 Task: Sort the products by relevance.
Action: Mouse moved to (17, 82)
Screenshot: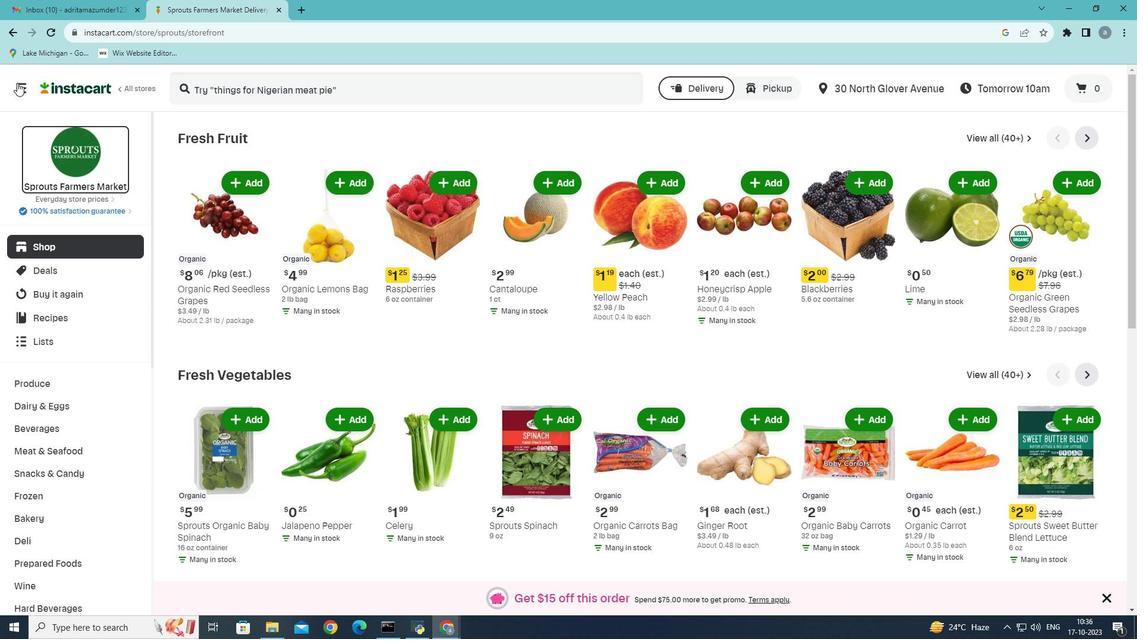 
Action: Mouse pressed left at (17, 82)
Screenshot: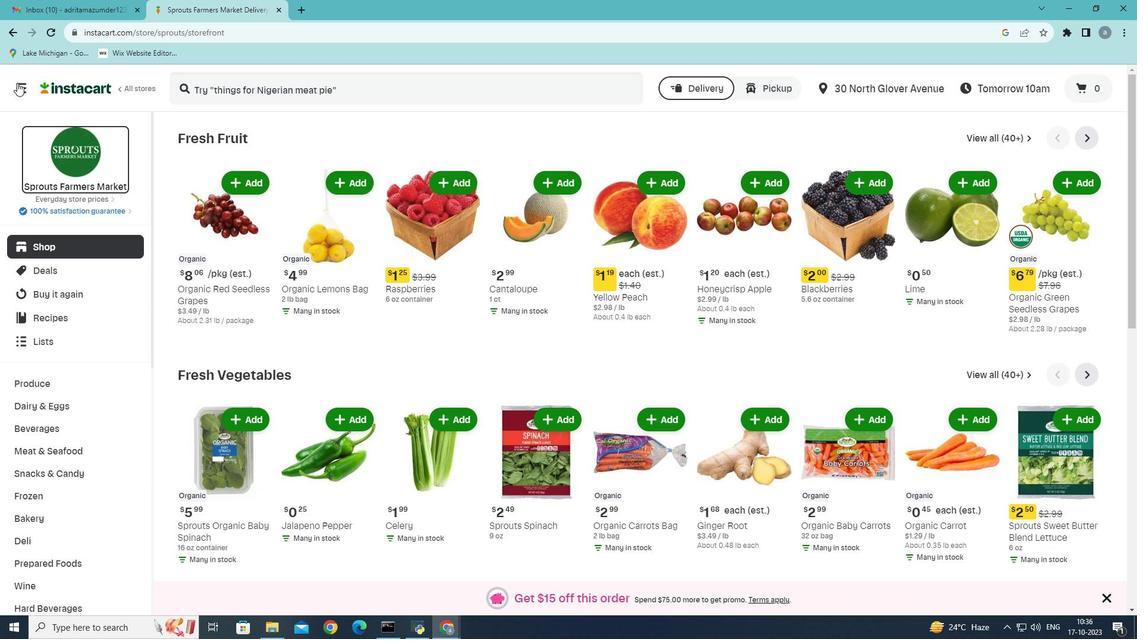 
Action: Mouse moved to (55, 347)
Screenshot: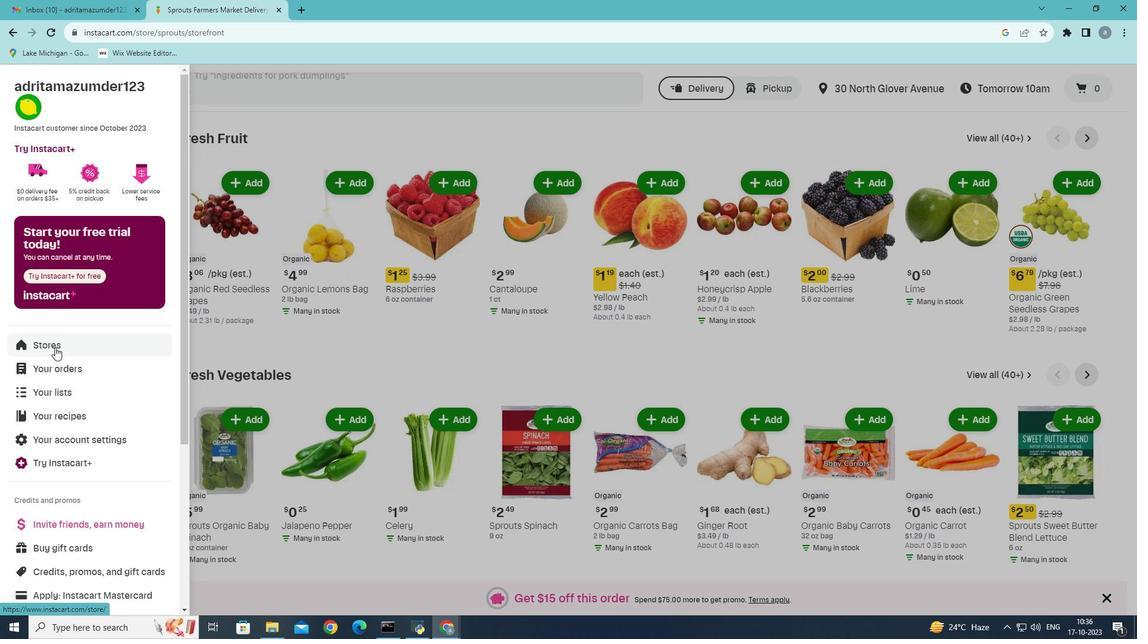
Action: Mouse pressed left at (55, 347)
Screenshot: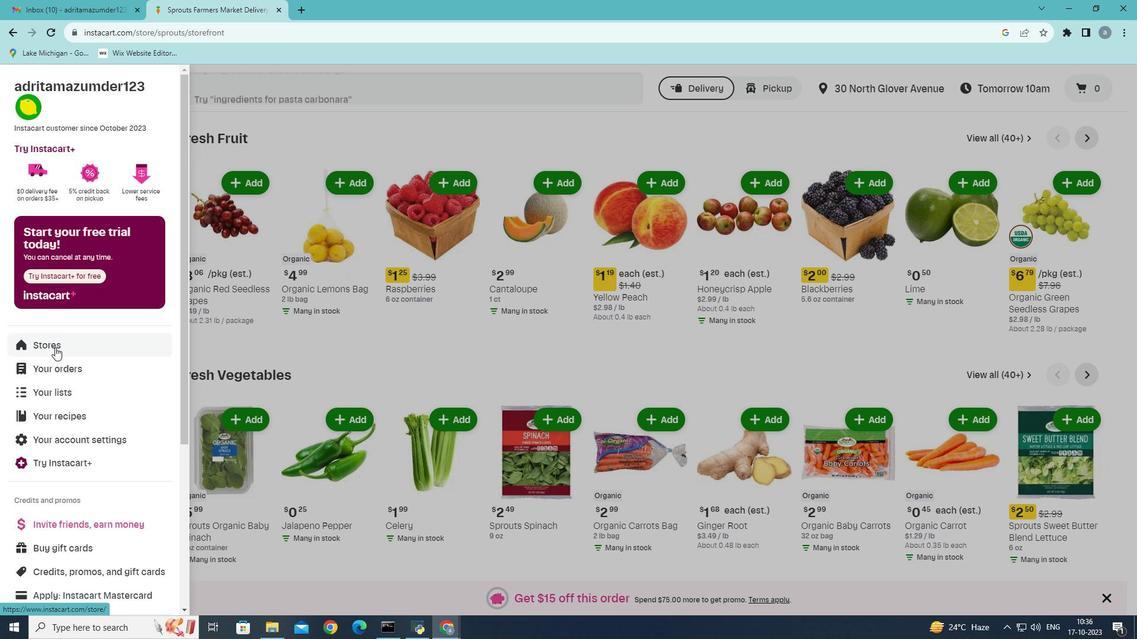 
Action: Mouse moved to (274, 132)
Screenshot: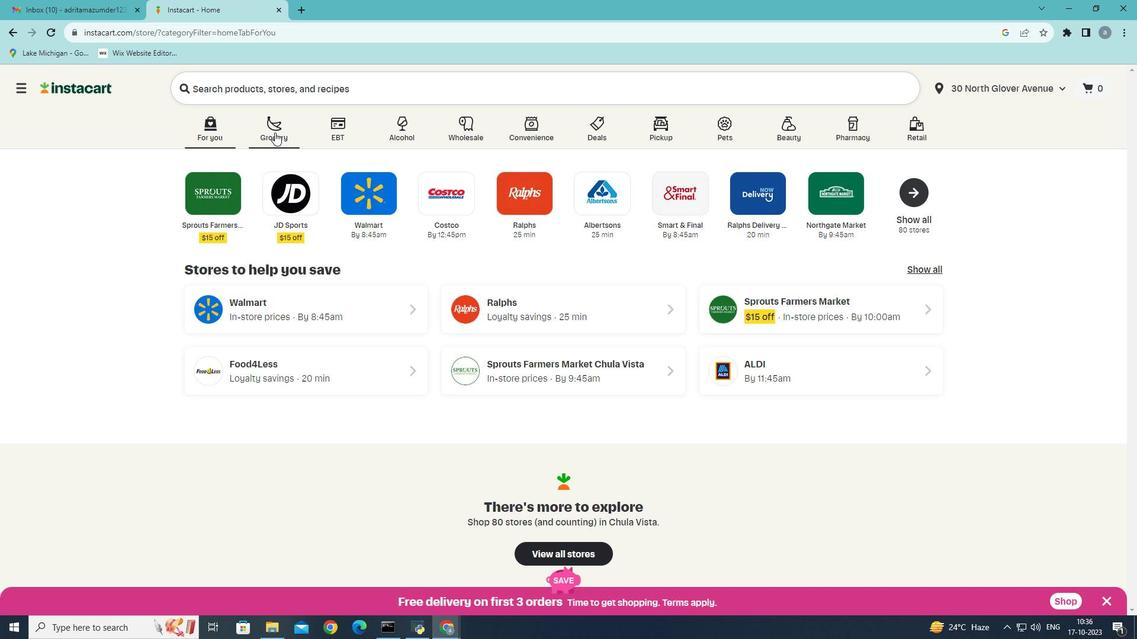 
Action: Mouse pressed left at (274, 132)
Screenshot: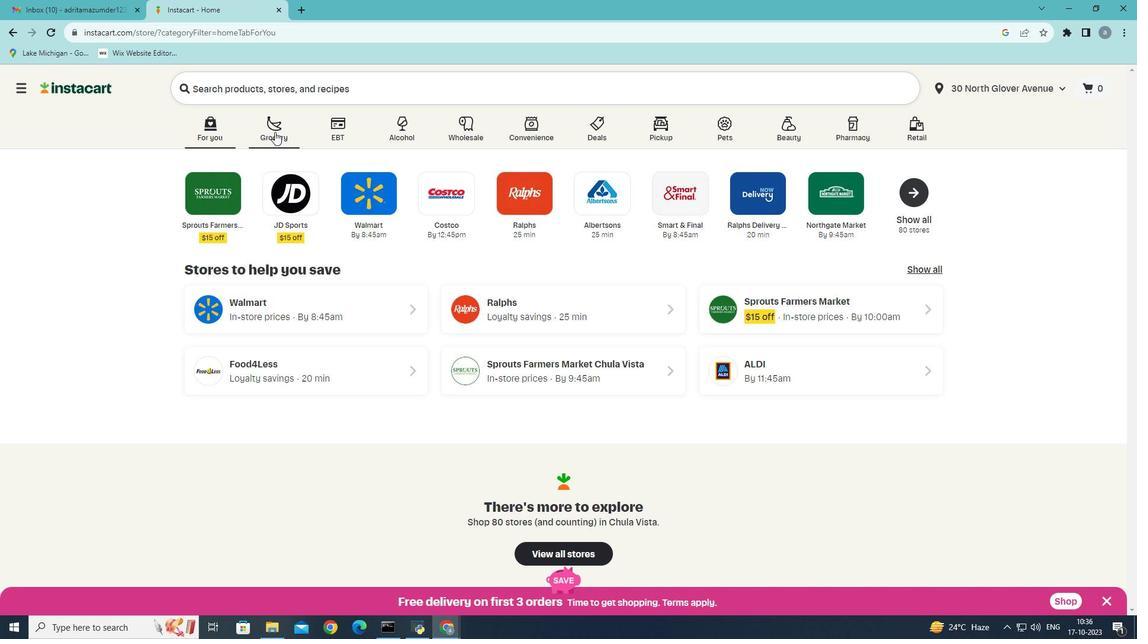 
Action: Mouse moved to (782, 263)
Screenshot: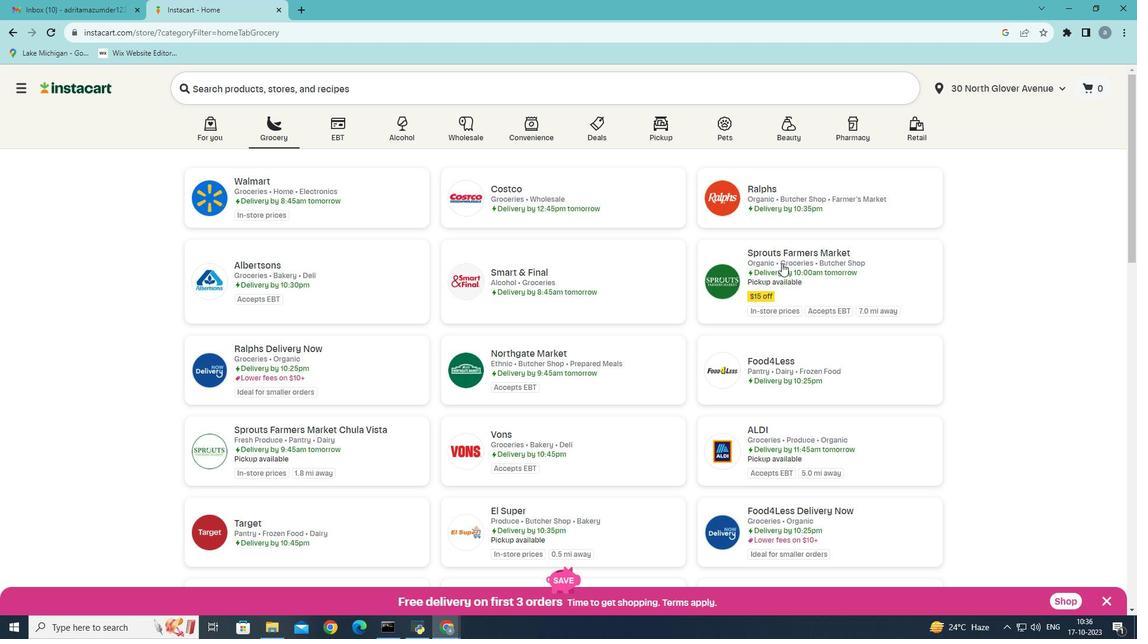 
Action: Mouse pressed left at (782, 263)
Screenshot: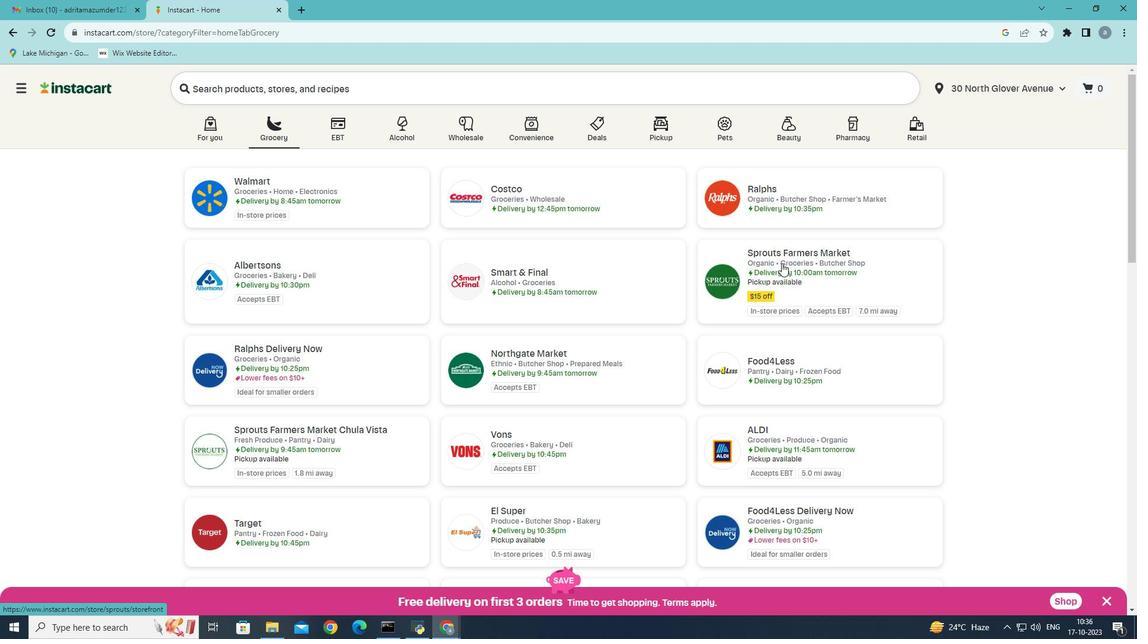 
Action: Mouse moved to (72, 450)
Screenshot: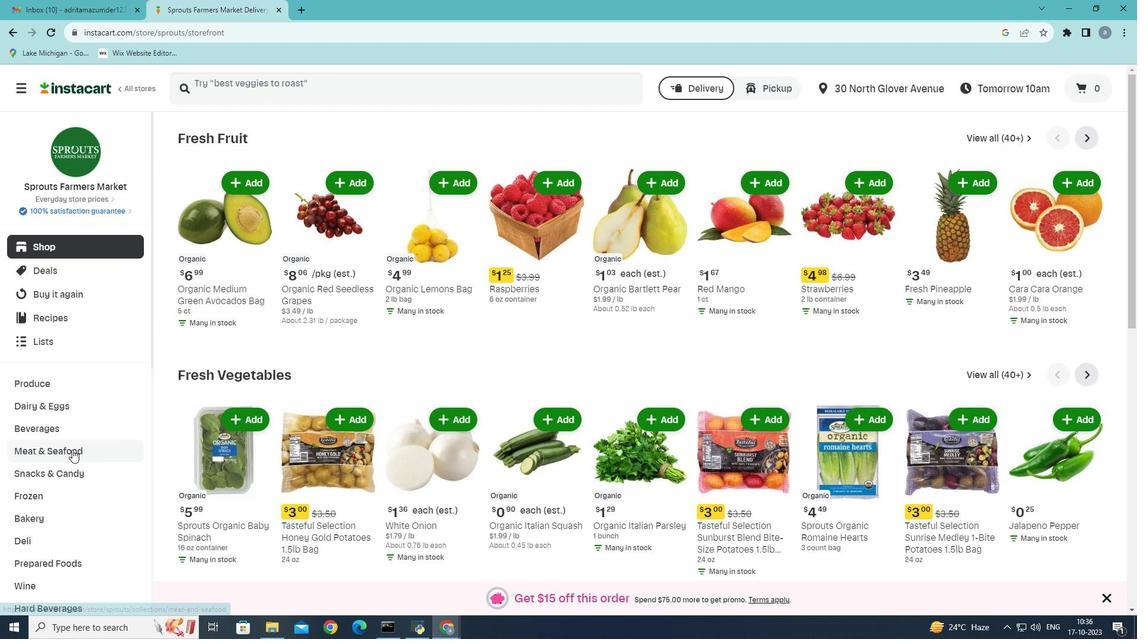 
Action: Mouse pressed left at (72, 450)
Screenshot: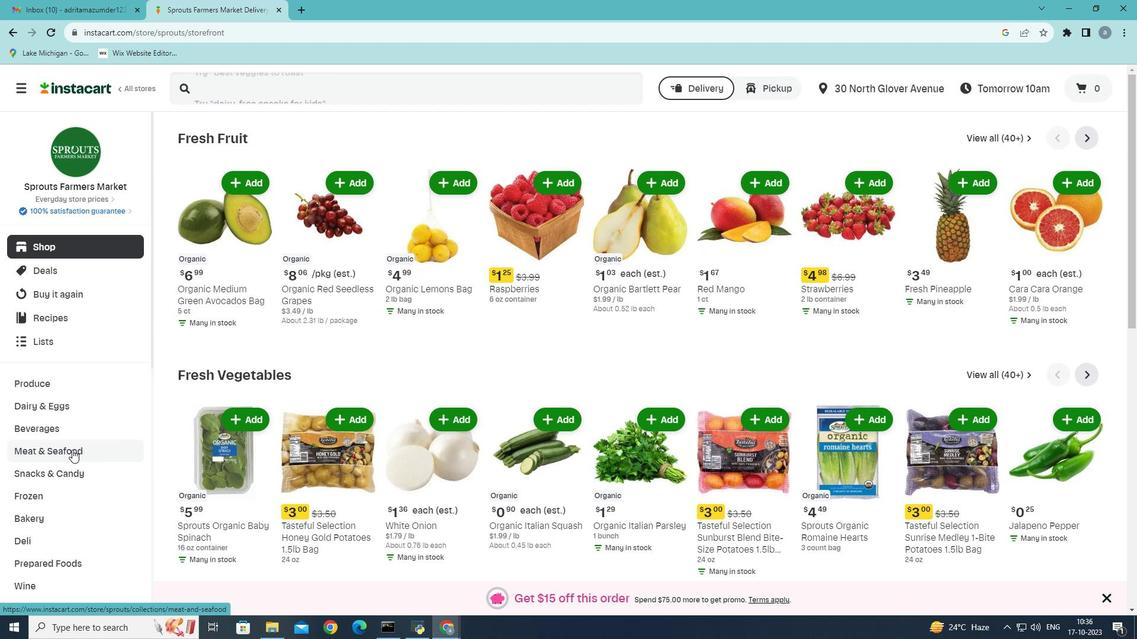 
Action: Mouse moved to (351, 168)
Screenshot: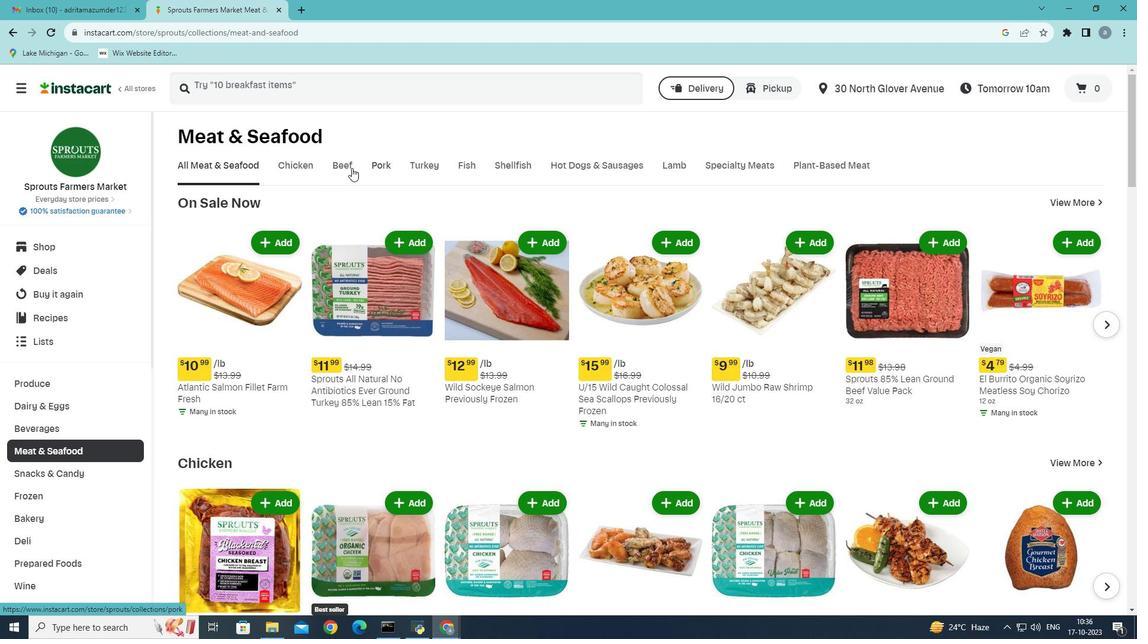 
Action: Mouse pressed left at (351, 168)
Screenshot: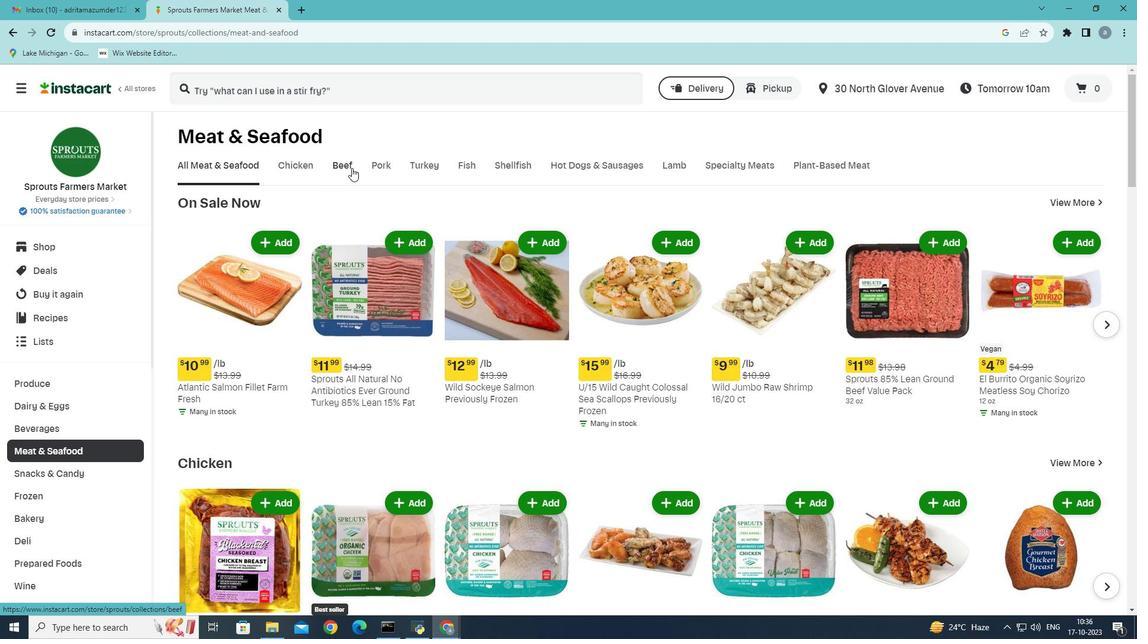 
Action: Mouse moved to (412, 224)
Screenshot: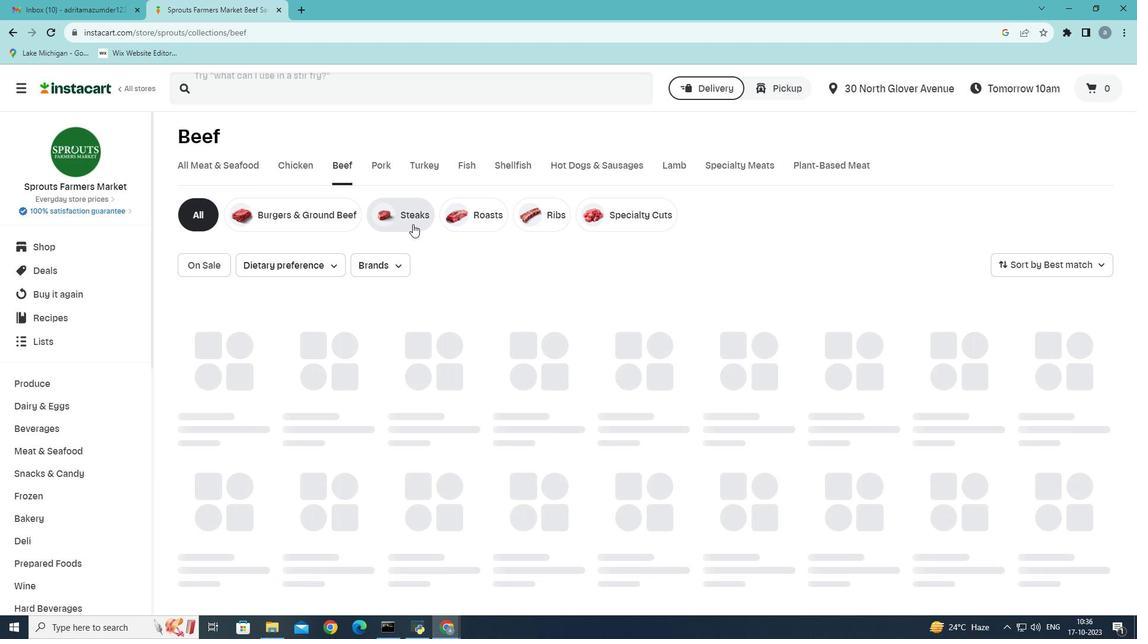 
Action: Mouse pressed left at (412, 224)
Screenshot: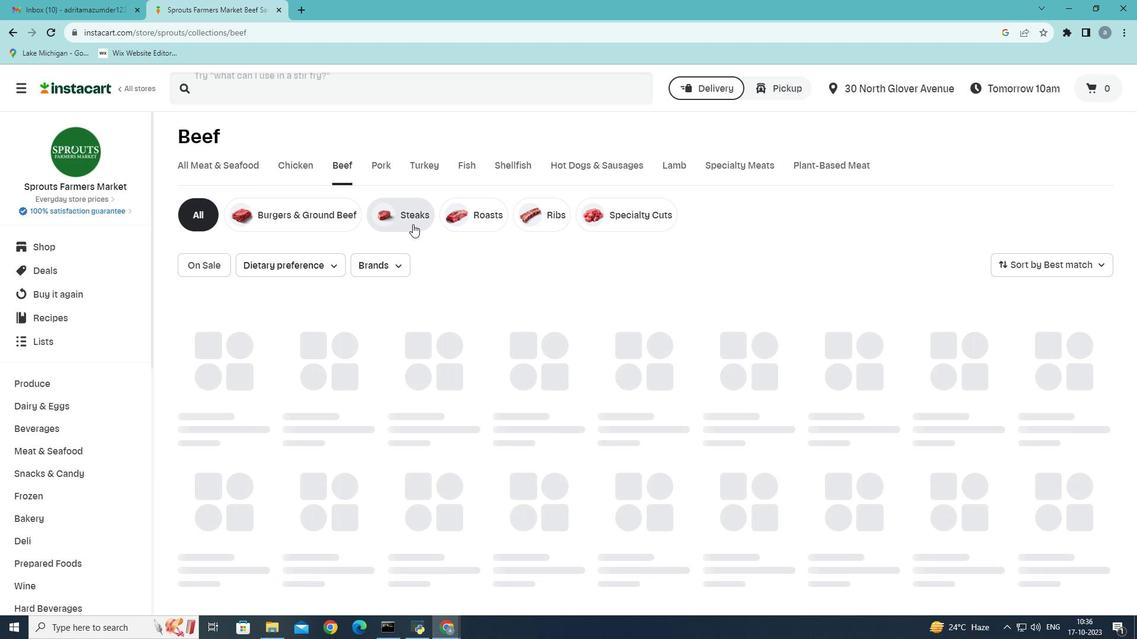 
Action: Mouse moved to (1095, 264)
Screenshot: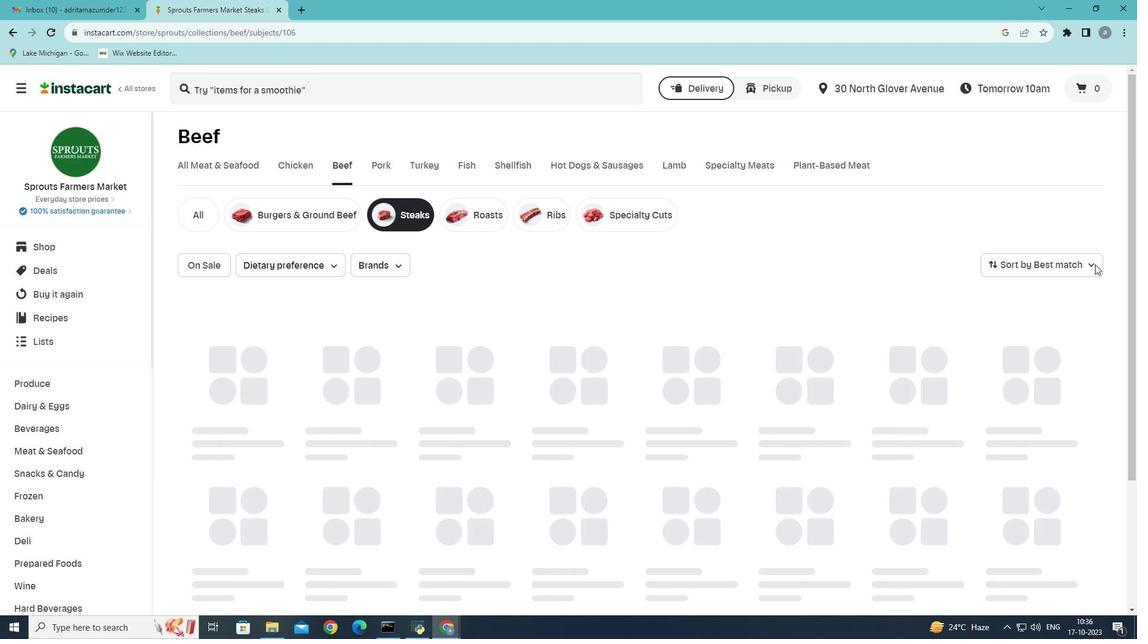 
Action: Mouse pressed left at (1095, 264)
Screenshot: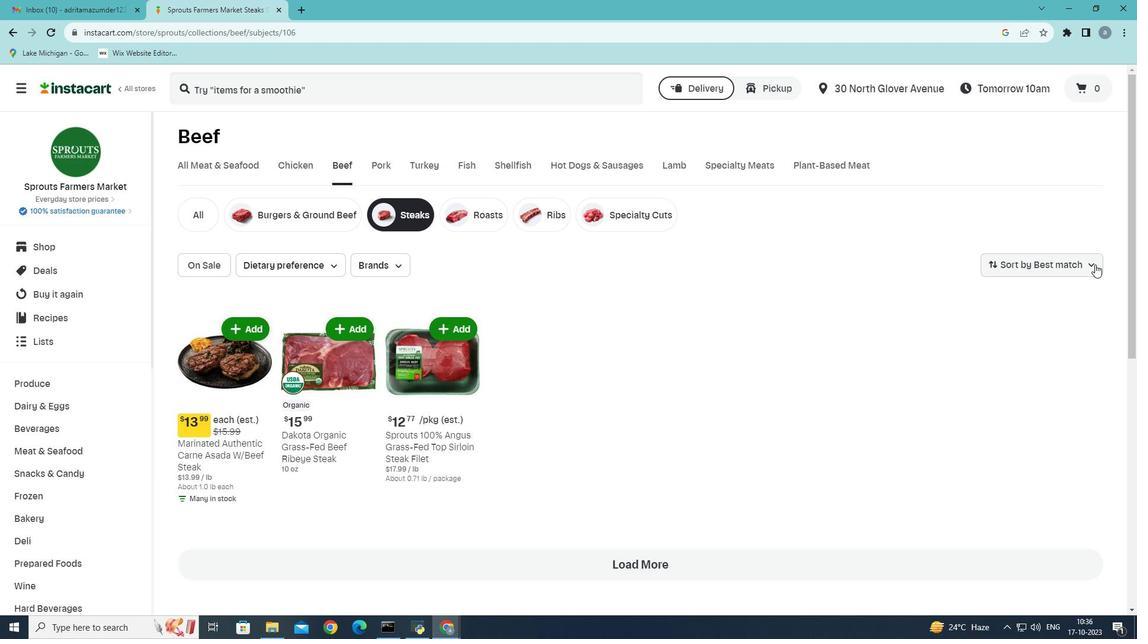 
Action: Mouse moved to (1033, 442)
Screenshot: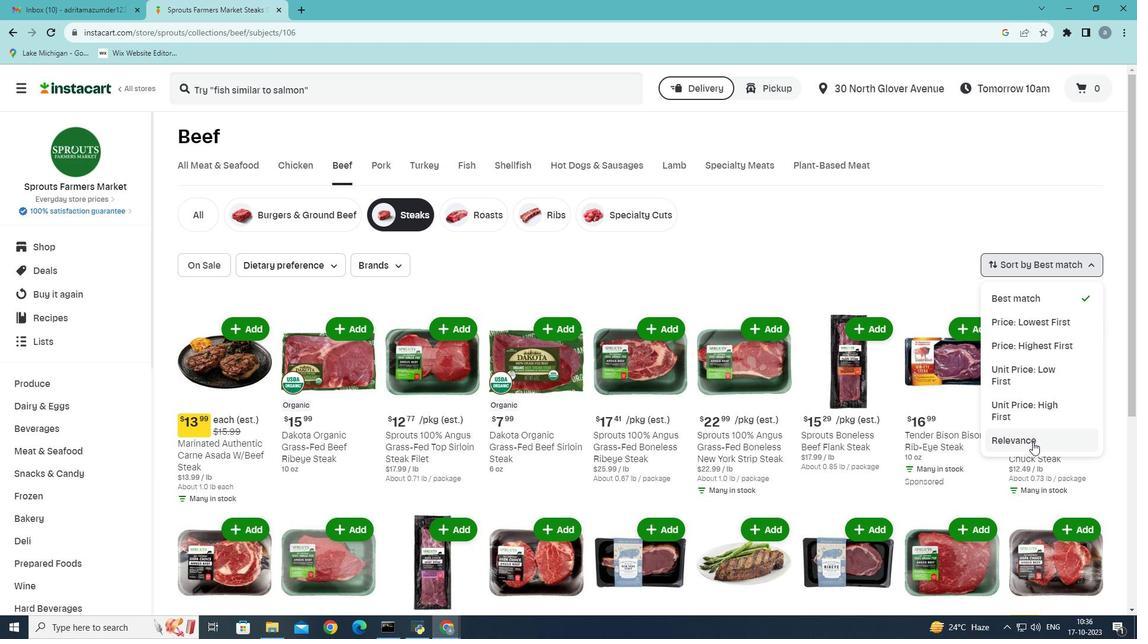 
Action: Mouse pressed left at (1033, 442)
Screenshot: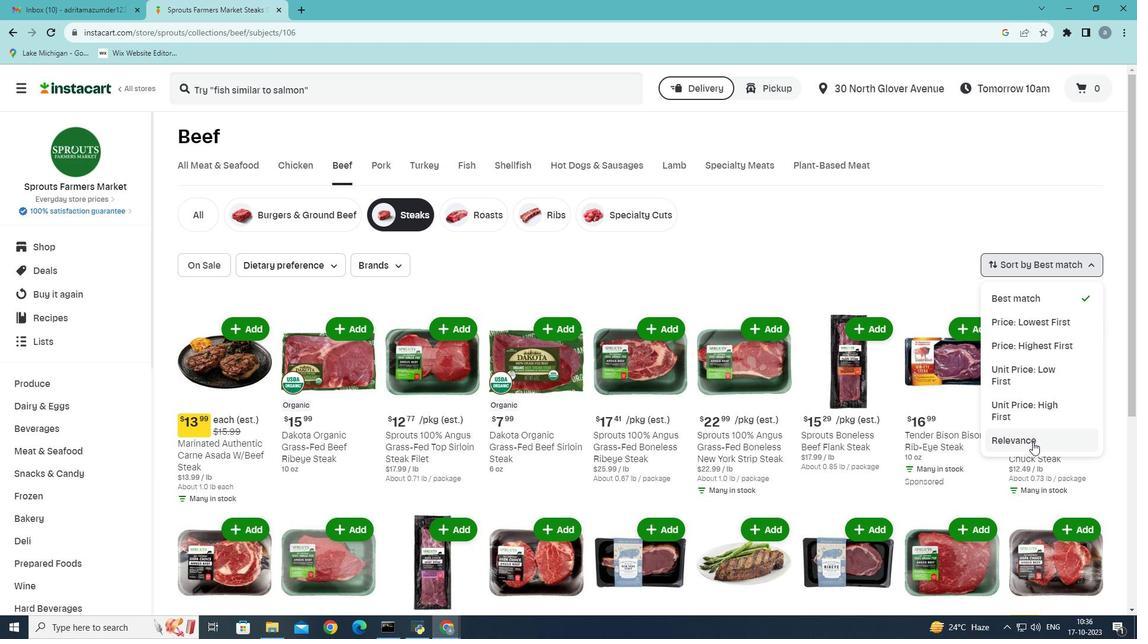 
